 Task: Open a blank sheet, save the file as benchmark.rtf Insert a table '2 by 3' In first column, add headers, 'Animal, Bird'. Under first header add  Lion, Tiger. Under second header add  Peacock, Dove. Change table style to  Red
Action: Mouse moved to (326, 171)
Screenshot: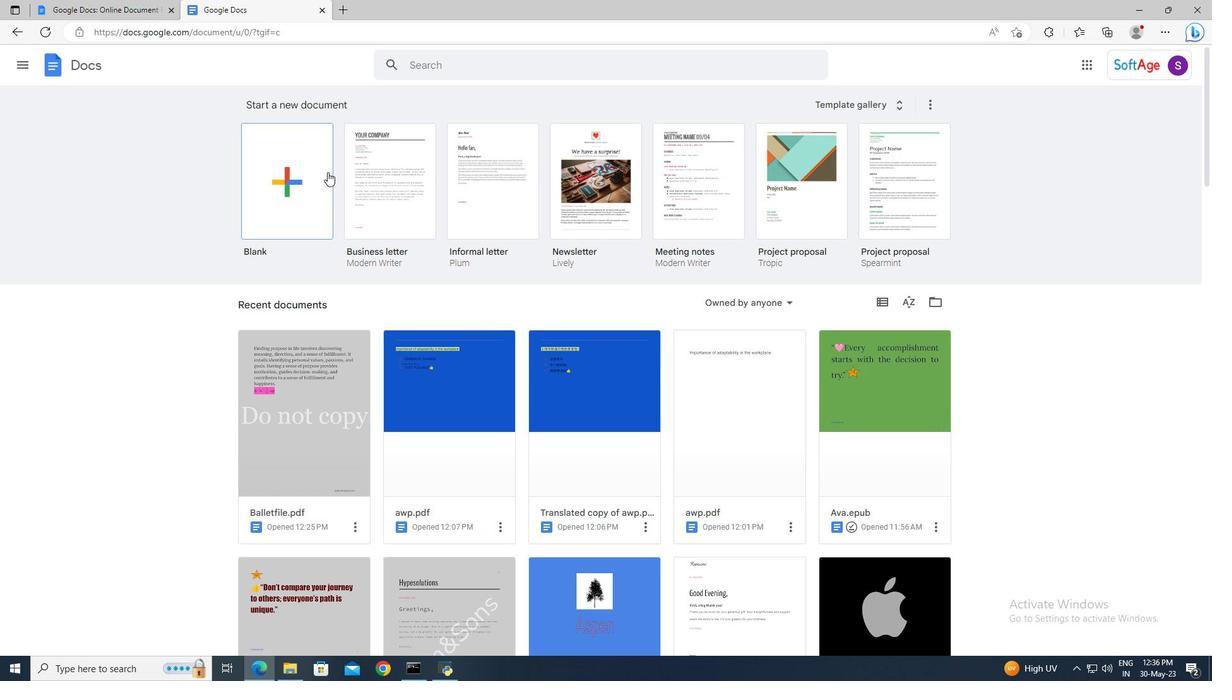 
Action: Mouse pressed left at (326, 171)
Screenshot: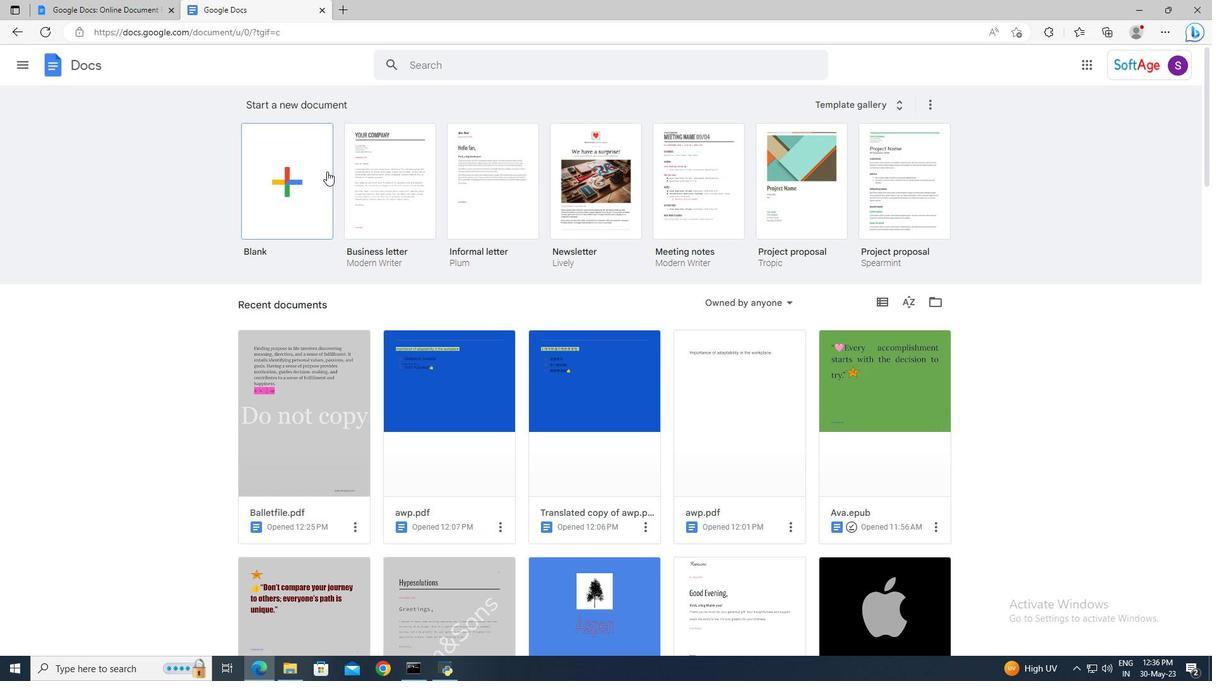 
Action: Mouse moved to (128, 51)
Screenshot: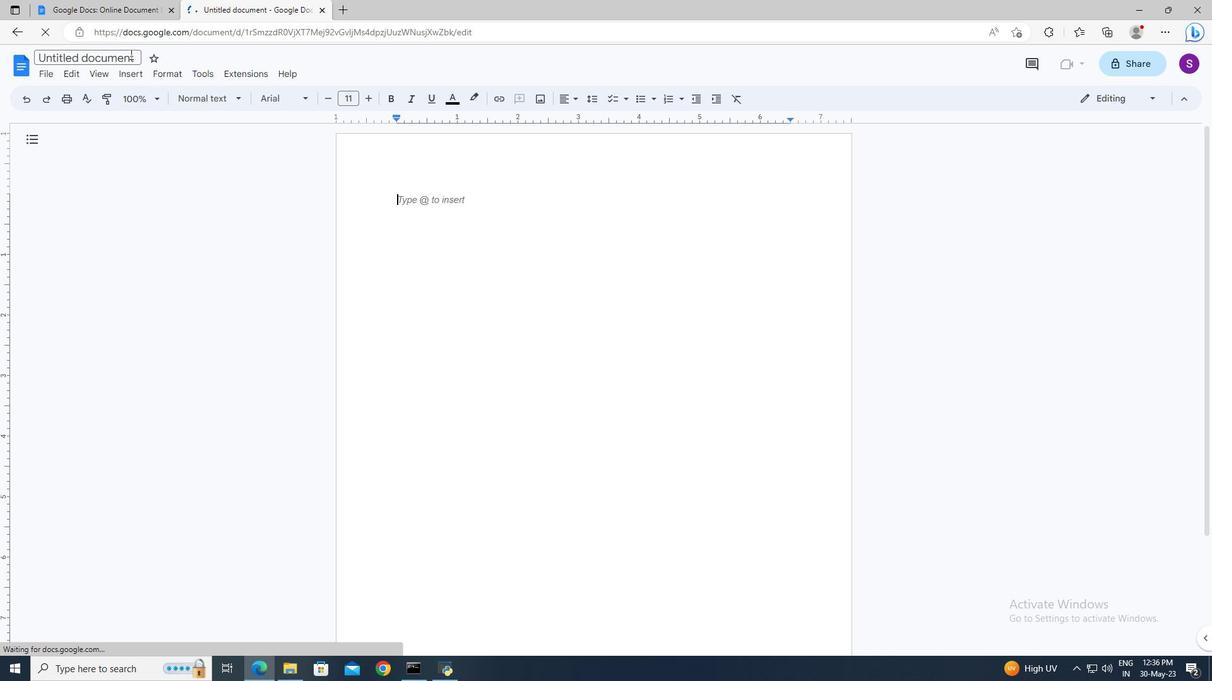 
Action: Mouse pressed left at (128, 51)
Screenshot: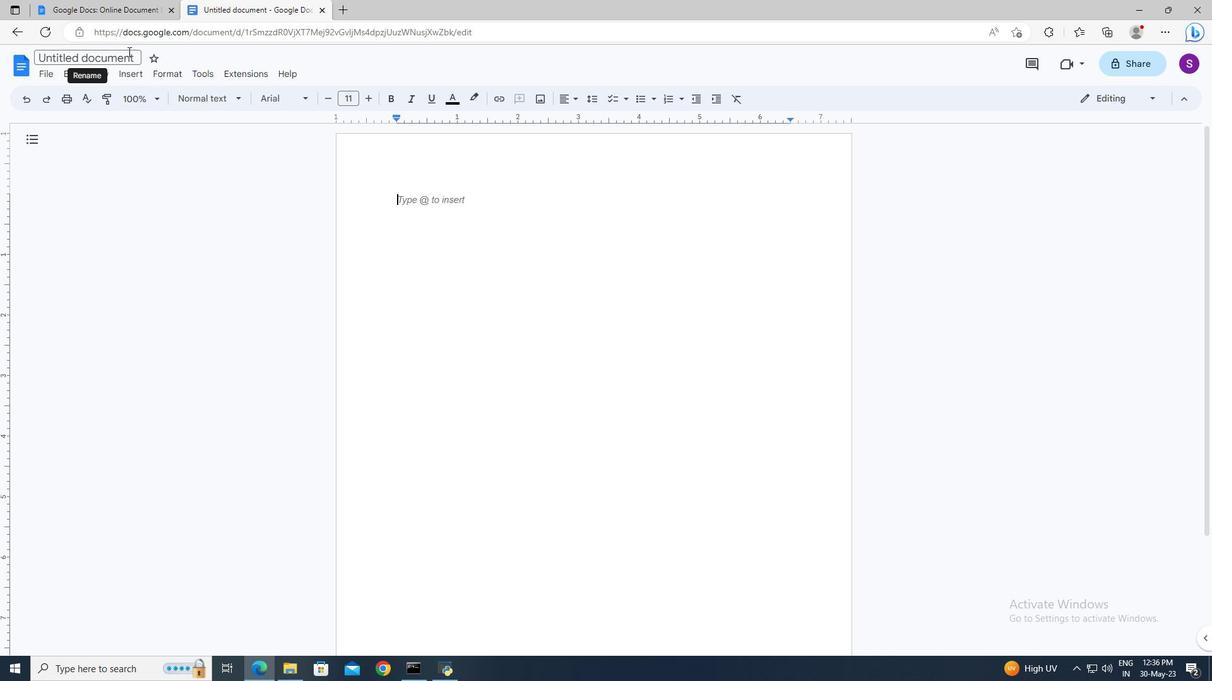 
Action: Key pressed benchmark.t<Key.backspace>rtf<Key.enter>
Screenshot: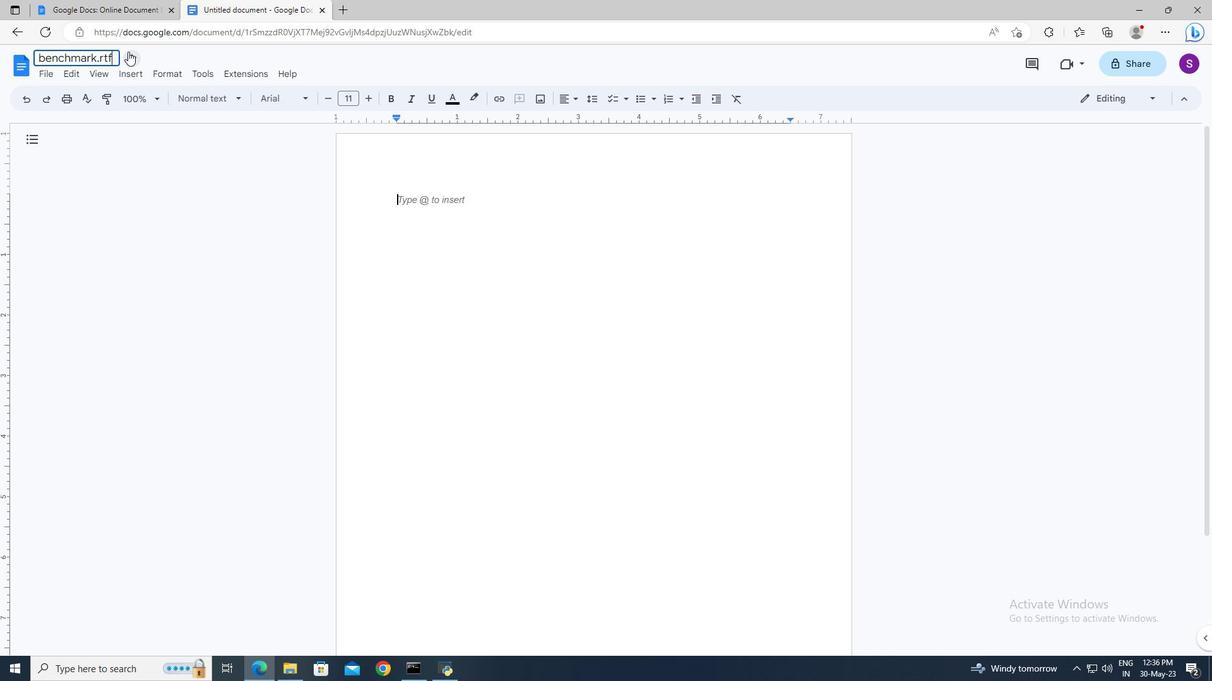 
Action: Mouse moved to (134, 69)
Screenshot: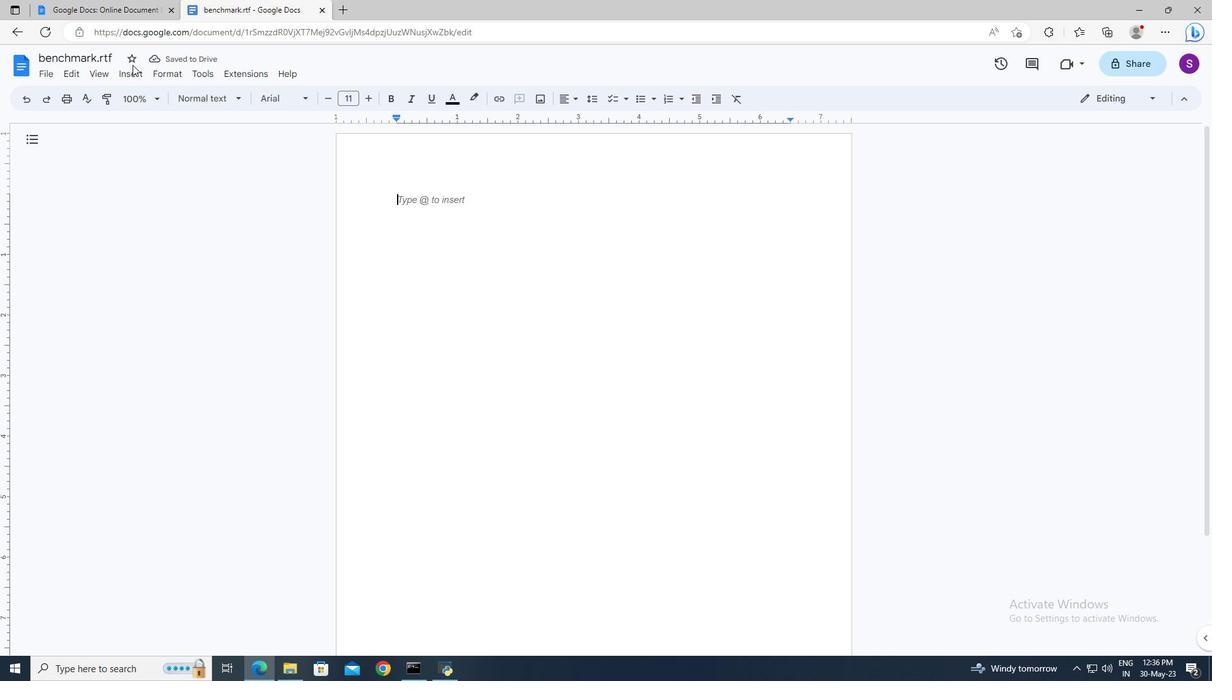 
Action: Mouse pressed left at (134, 69)
Screenshot: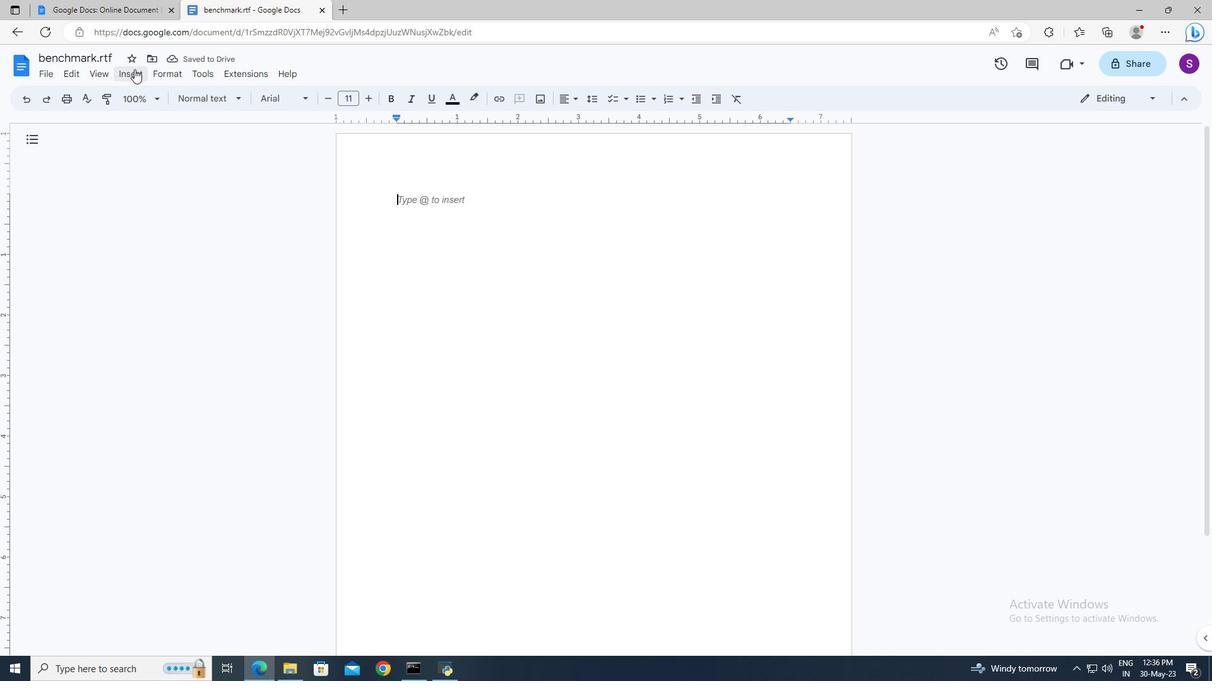 
Action: Mouse moved to (338, 170)
Screenshot: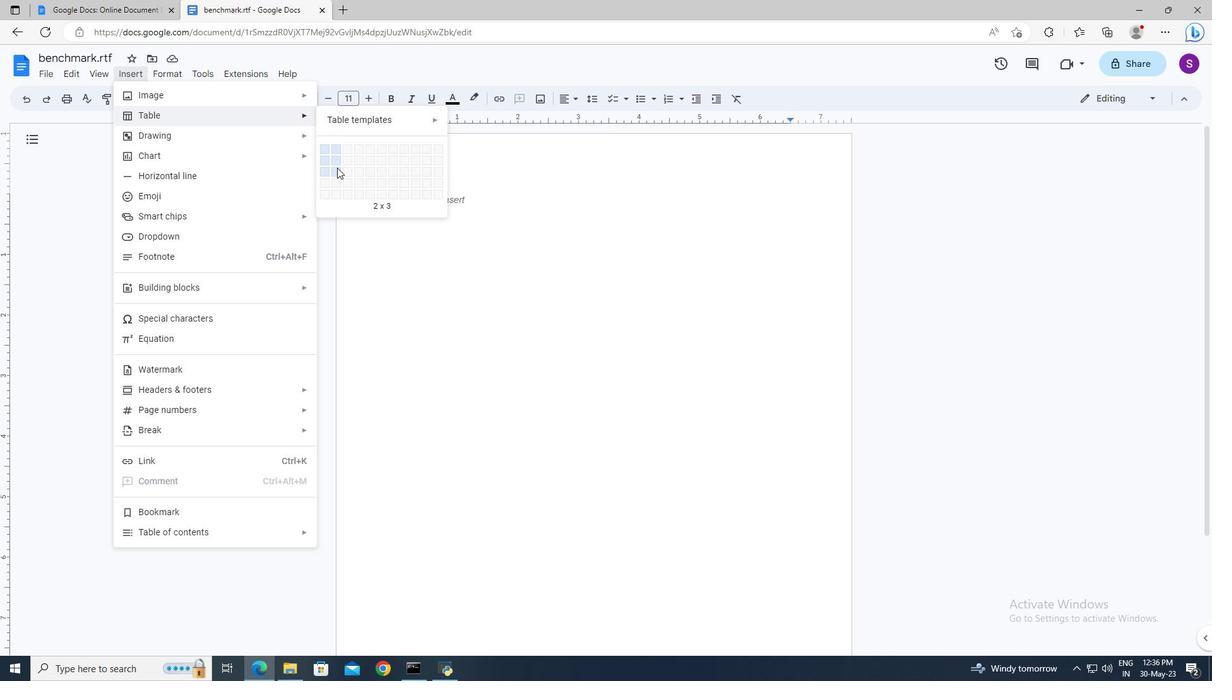 
Action: Mouse pressed left at (338, 170)
Screenshot: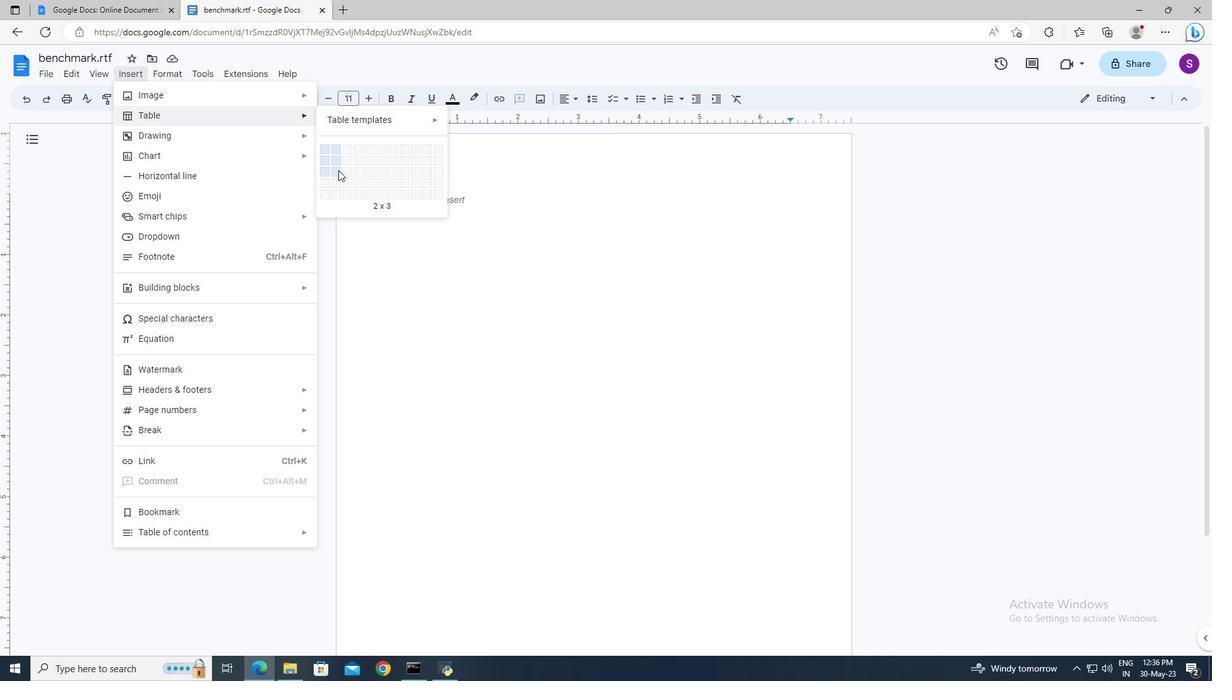 
Action: Mouse moved to (412, 216)
Screenshot: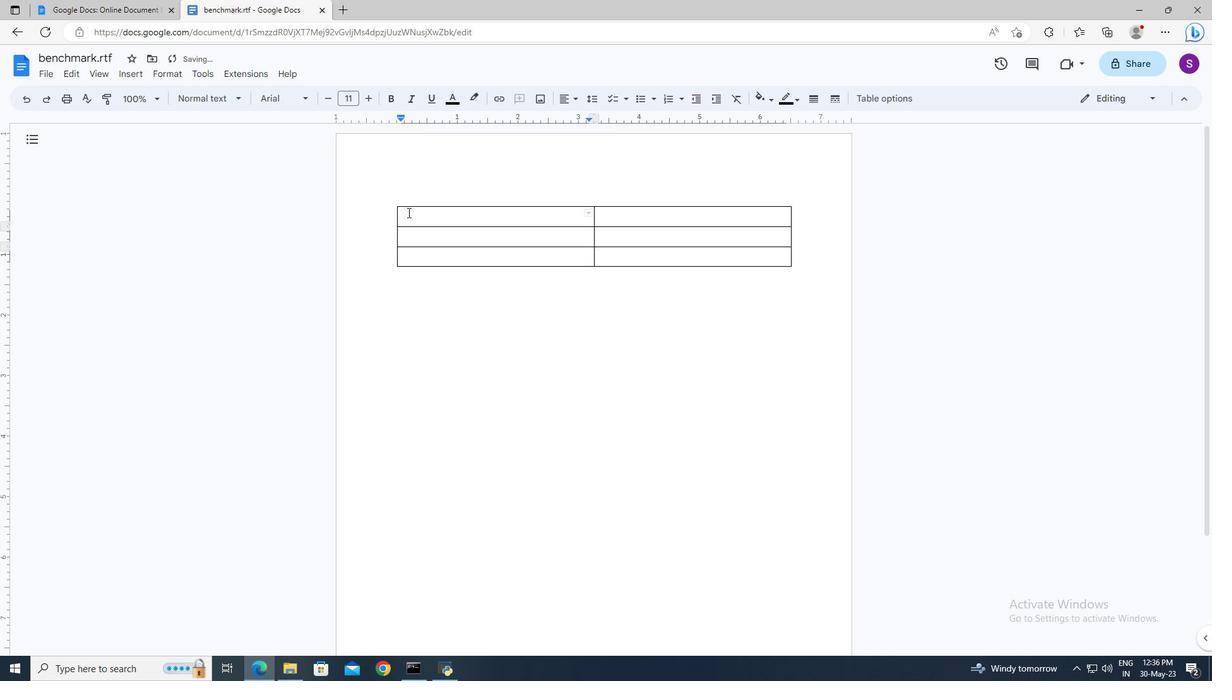 
Action: Mouse pressed left at (412, 216)
Screenshot: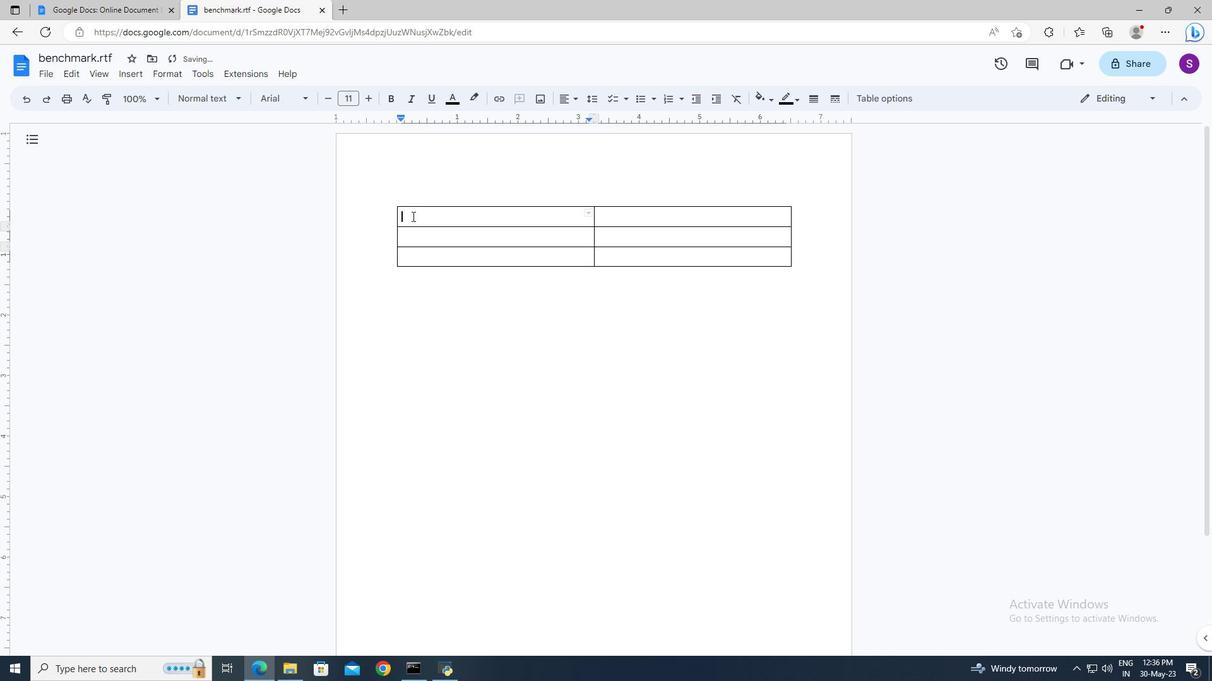 
Action: Key pressed <Key.shift>Animal<Key.tab><Key.shift>Bird
Screenshot: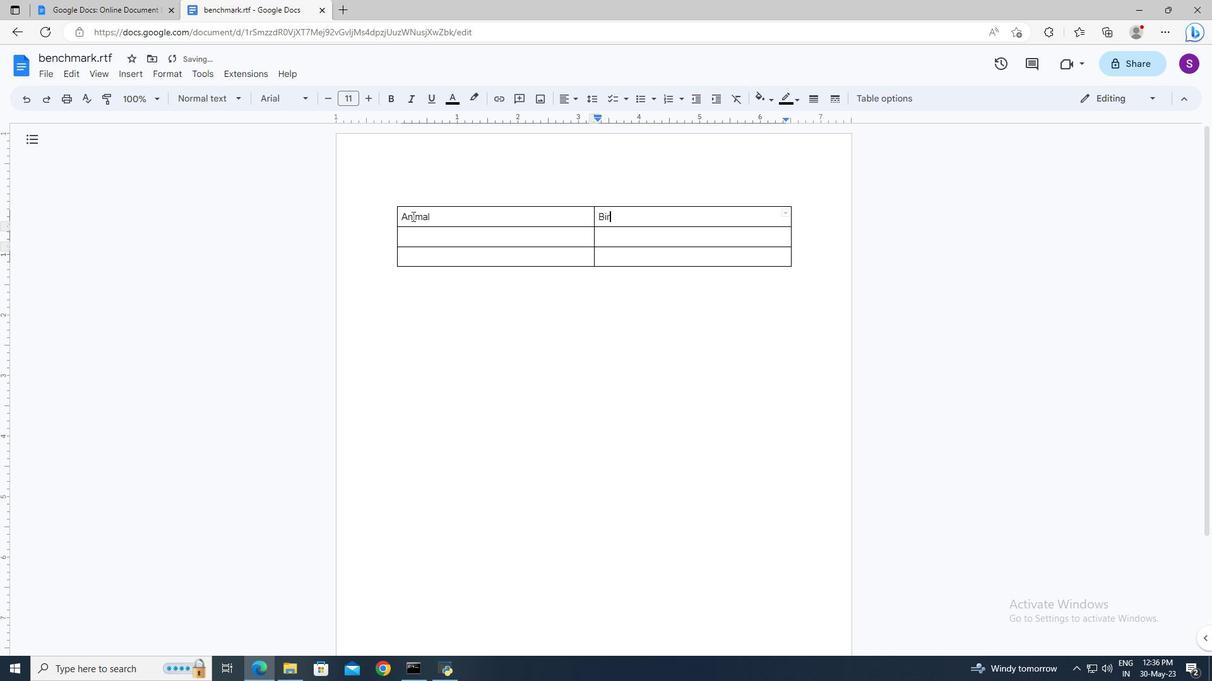 
Action: Mouse moved to (424, 246)
Screenshot: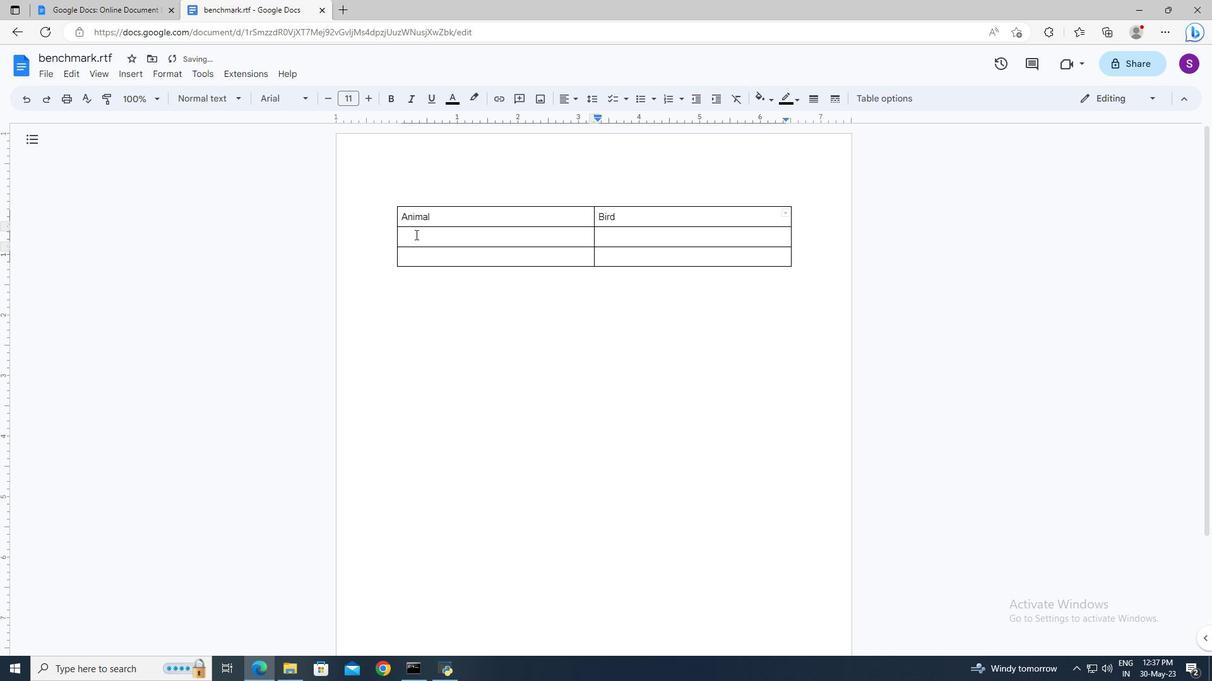 
Action: Mouse pressed left at (424, 246)
Screenshot: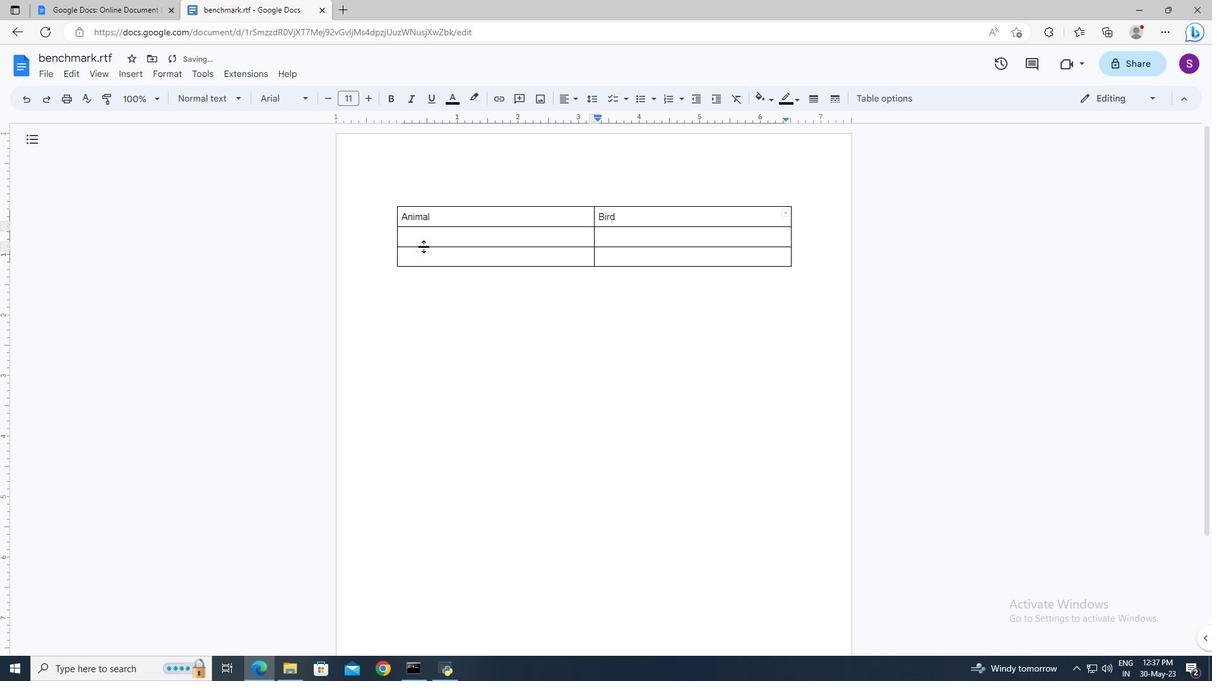
Action: Mouse moved to (423, 241)
Screenshot: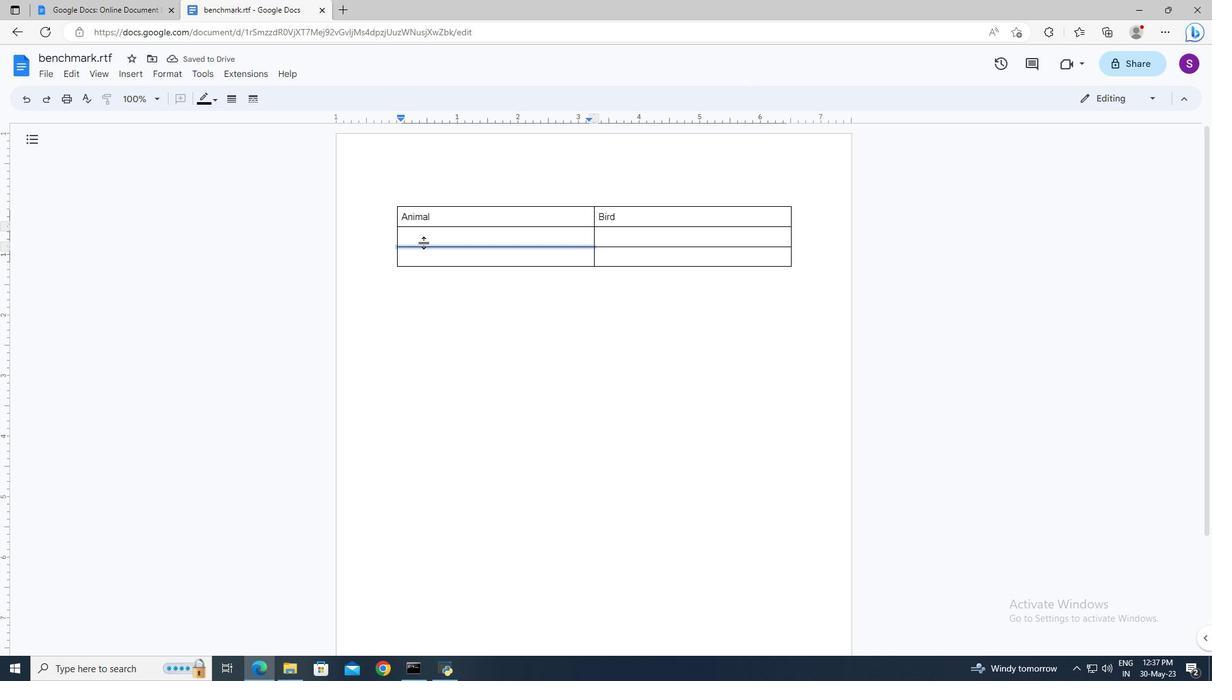 
Action: Mouse pressed left at (423, 241)
Screenshot: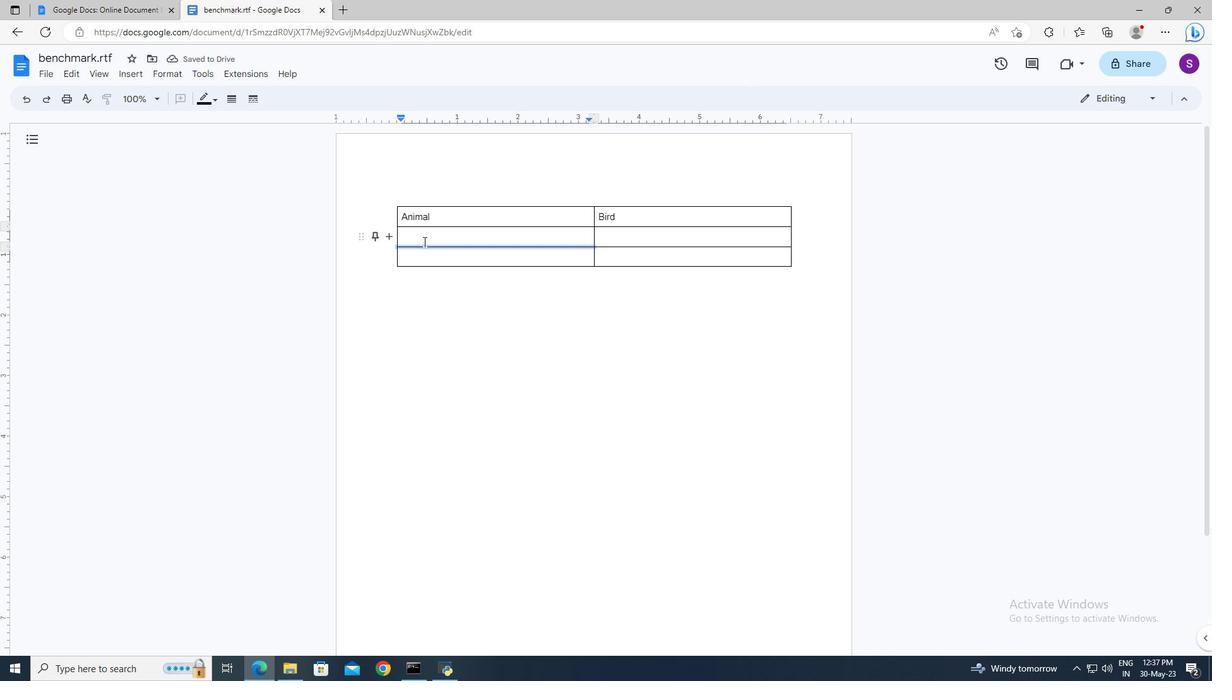 
Action: Key pressed <Key.shift>Lion
Screenshot: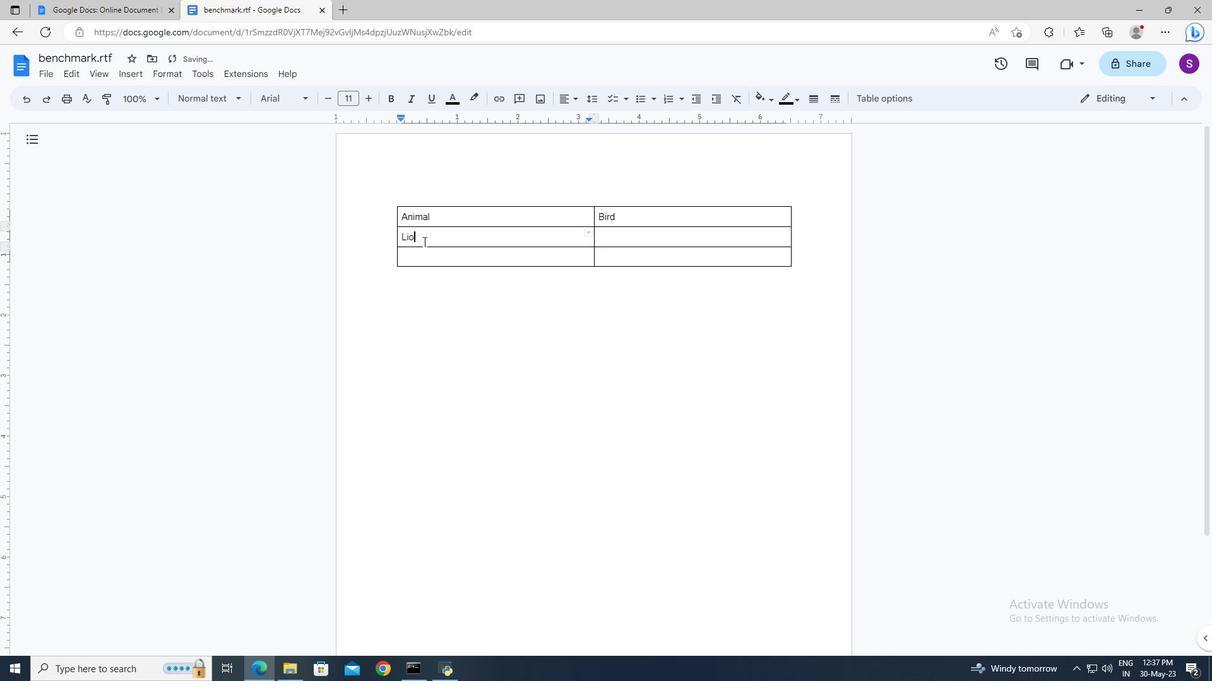 
Action: Mouse moved to (426, 256)
Screenshot: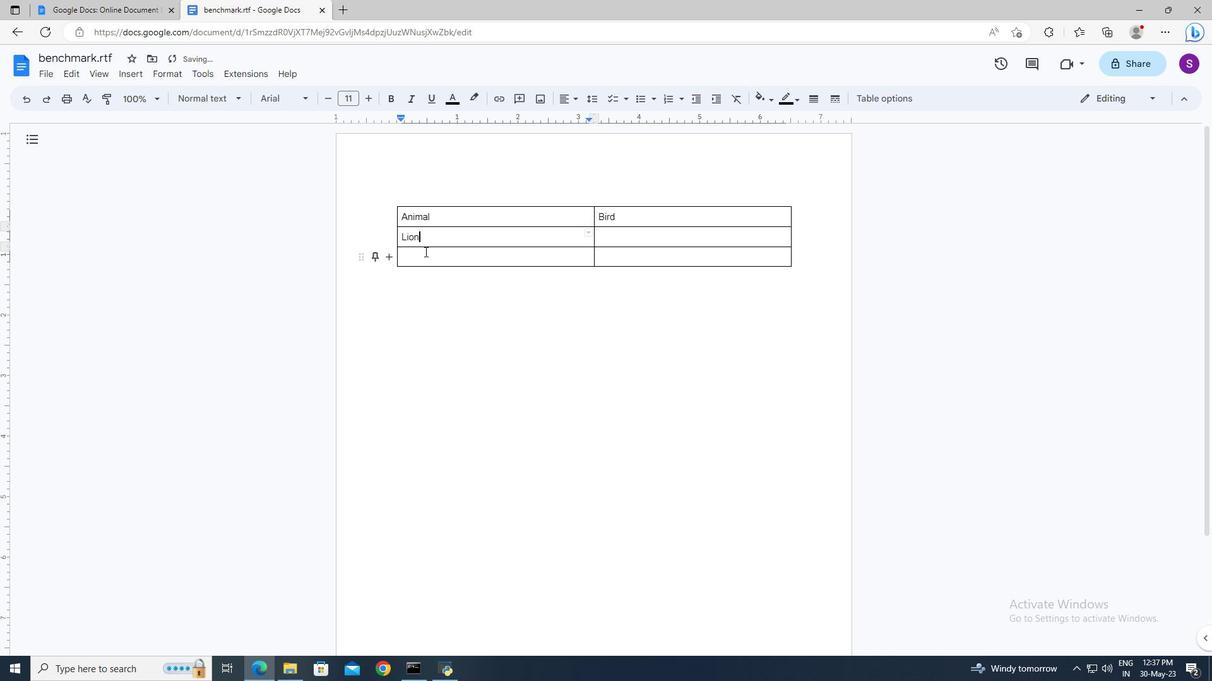 
Action: Mouse pressed left at (426, 256)
Screenshot: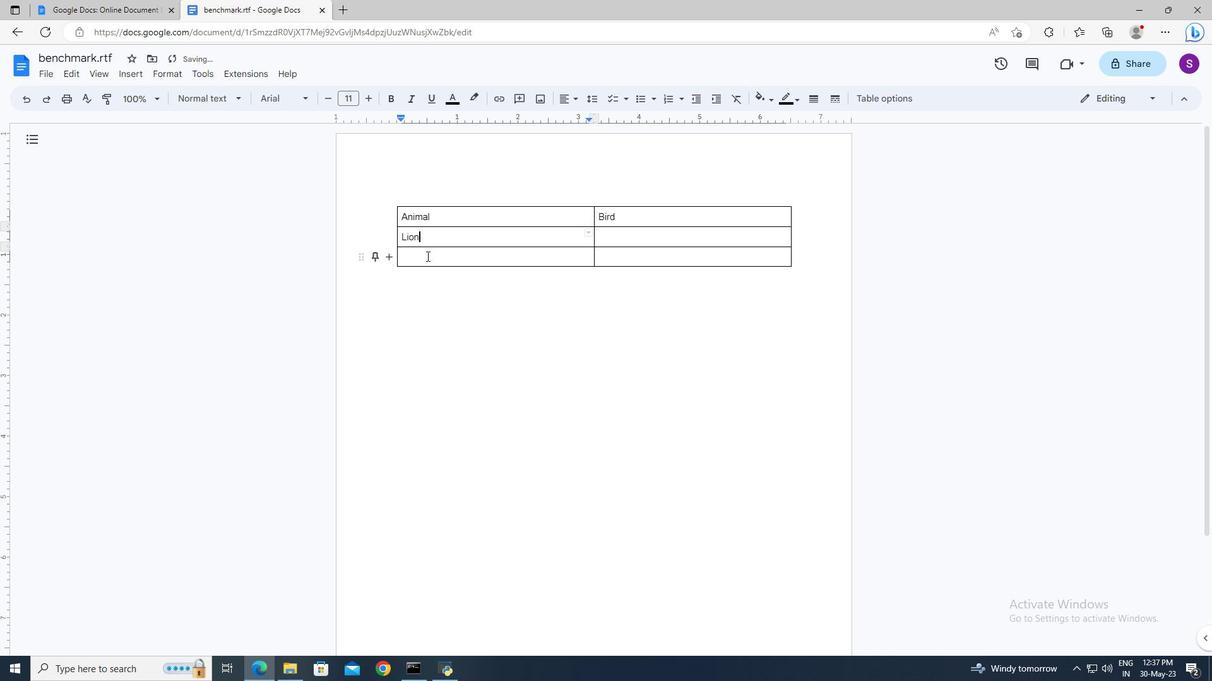 
Action: Key pressed <Key.shift>Tiger
Screenshot: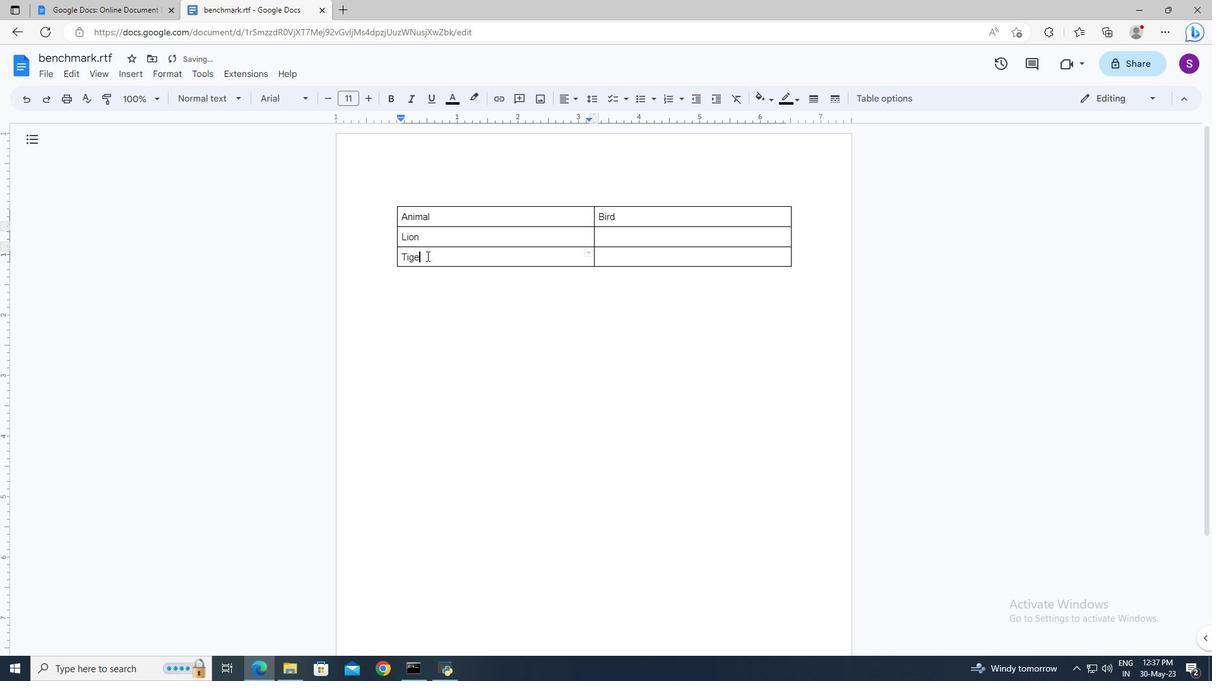 
Action: Mouse moved to (618, 243)
Screenshot: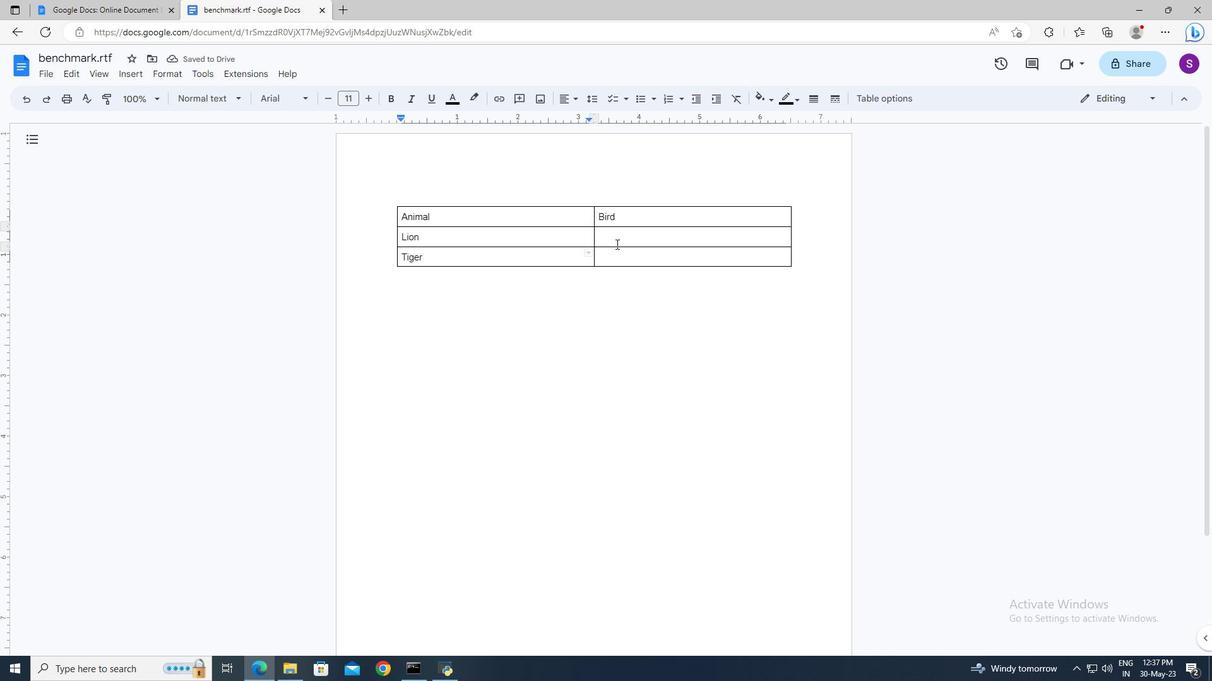 
Action: Mouse pressed left at (618, 243)
Screenshot: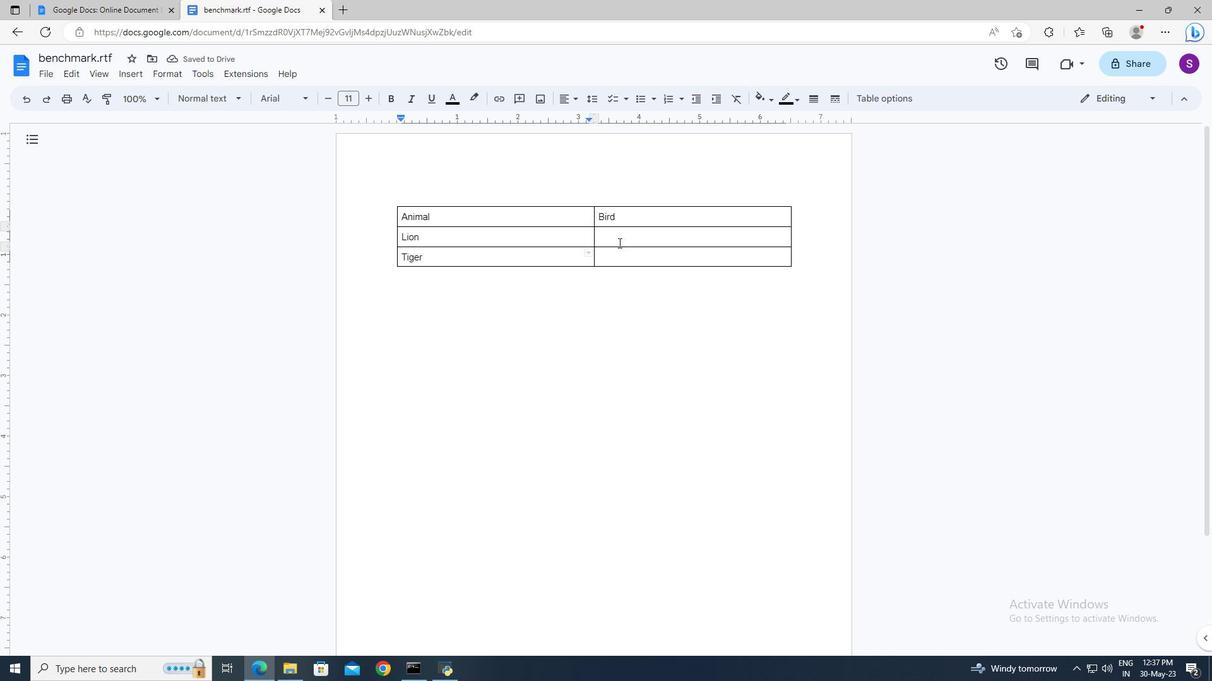
Action: Key pressed <Key.shift>Peacock
Screenshot: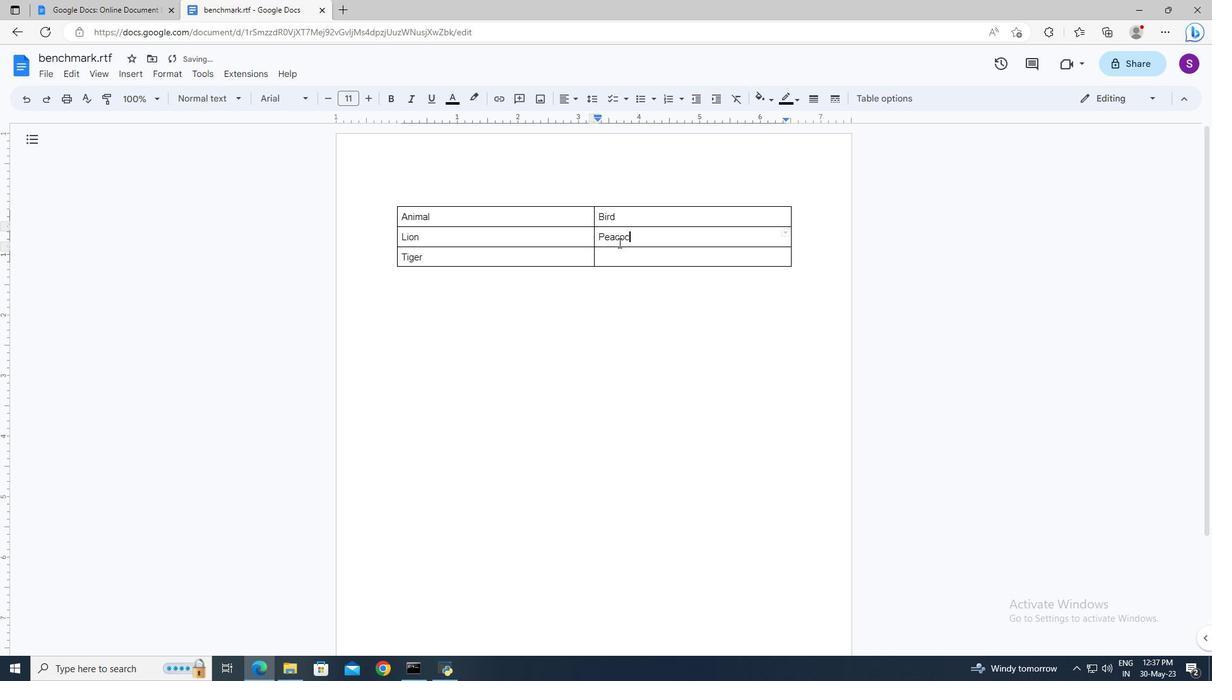 
Action: Mouse moved to (623, 254)
Screenshot: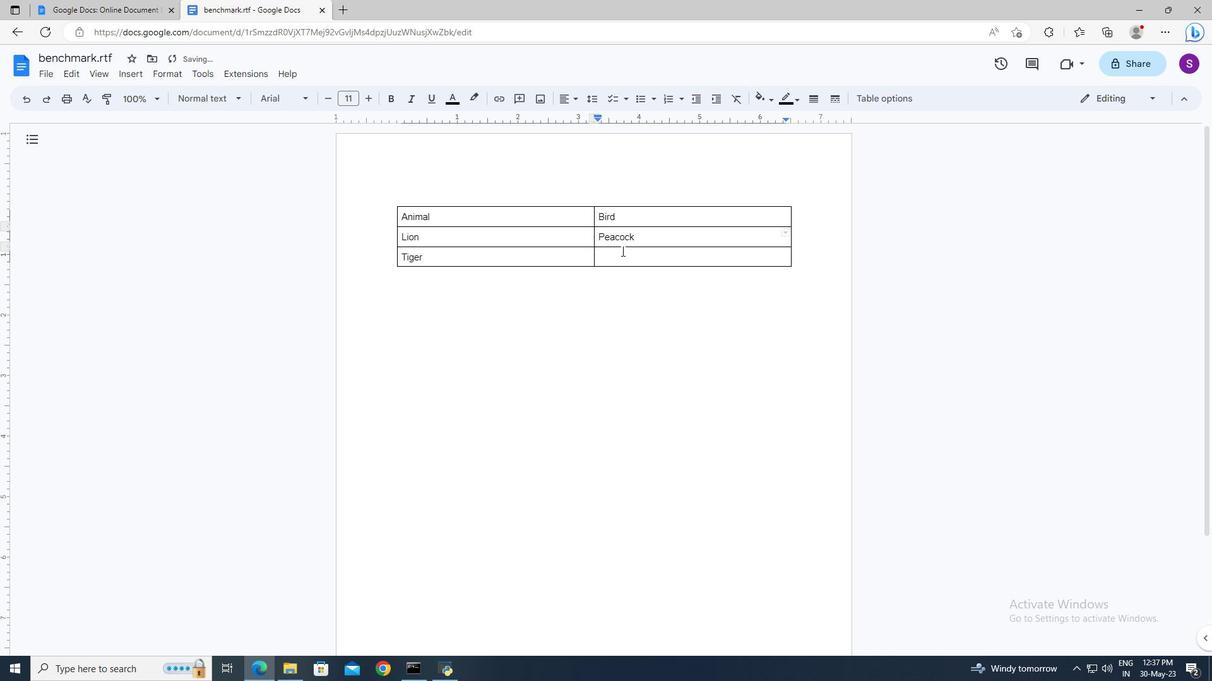 
Action: Mouse pressed left at (623, 254)
Screenshot: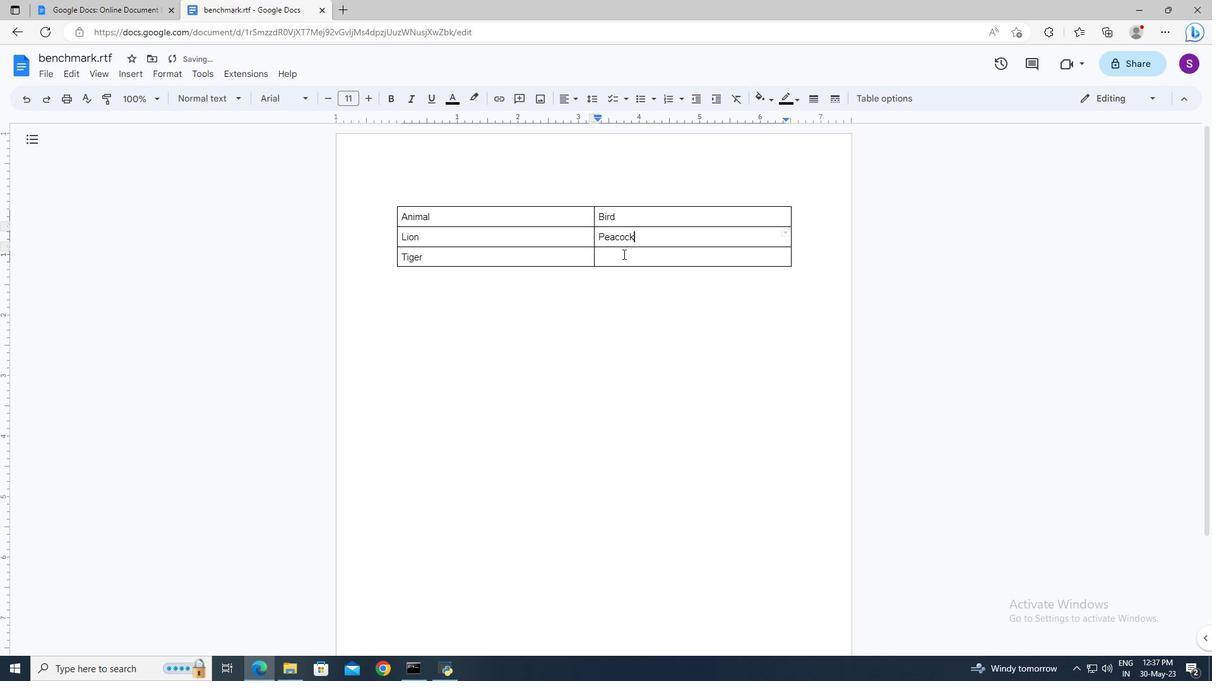 
Action: Key pressed <Key.shift>Dove
Screenshot: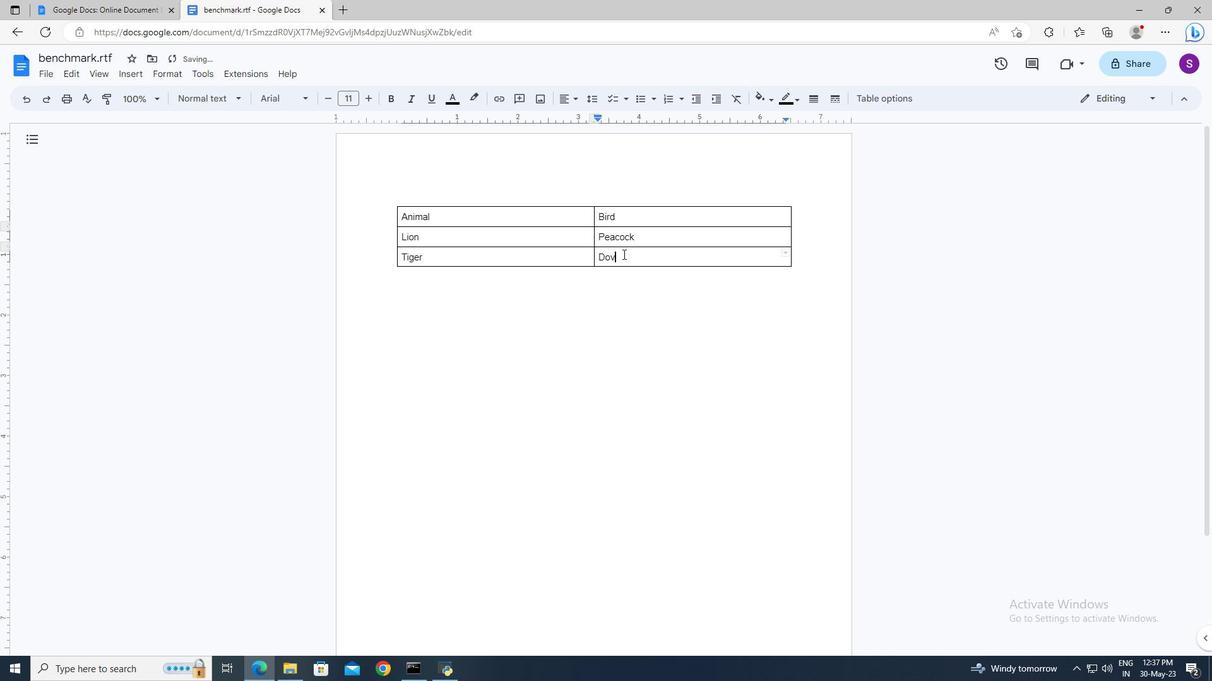 
Action: Mouse moved to (885, 103)
Screenshot: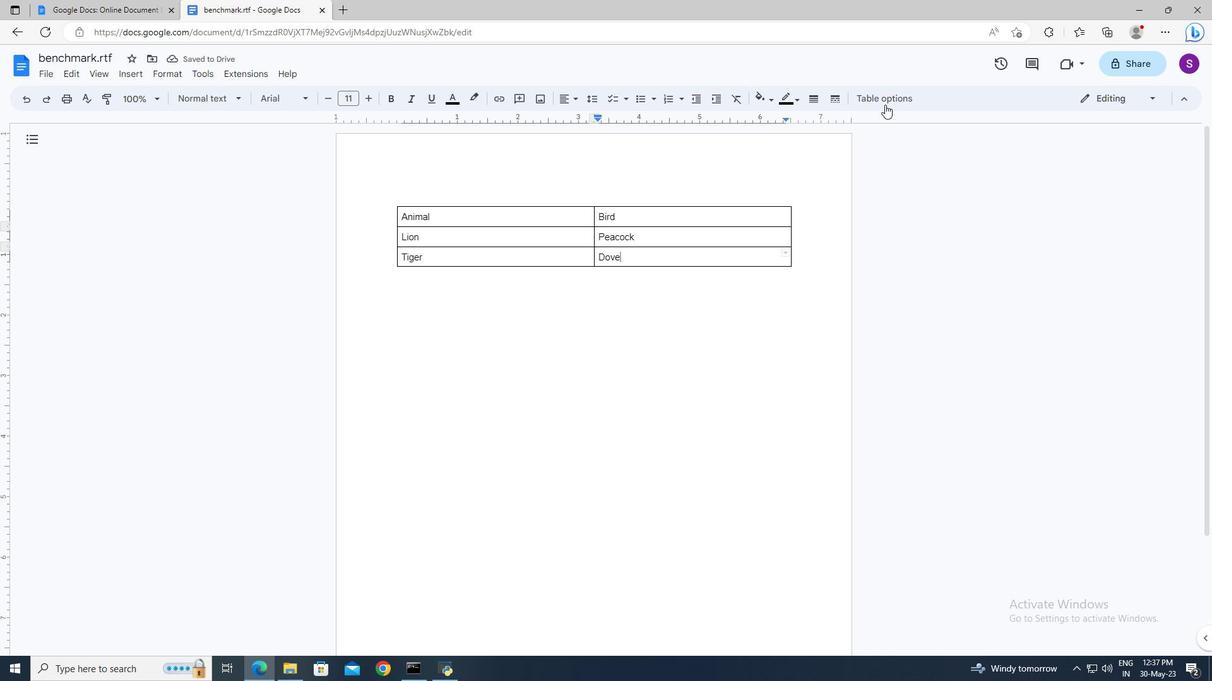 
Action: Mouse pressed left at (885, 103)
Screenshot: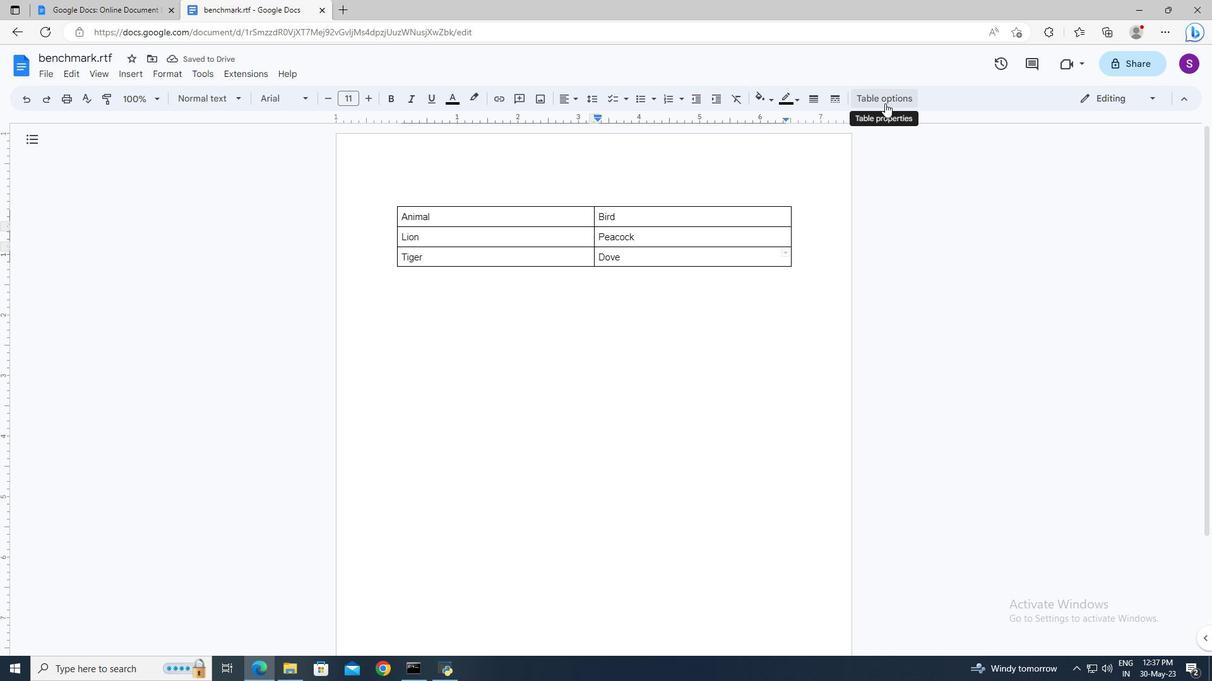 
Action: Mouse moved to (1037, 280)
Screenshot: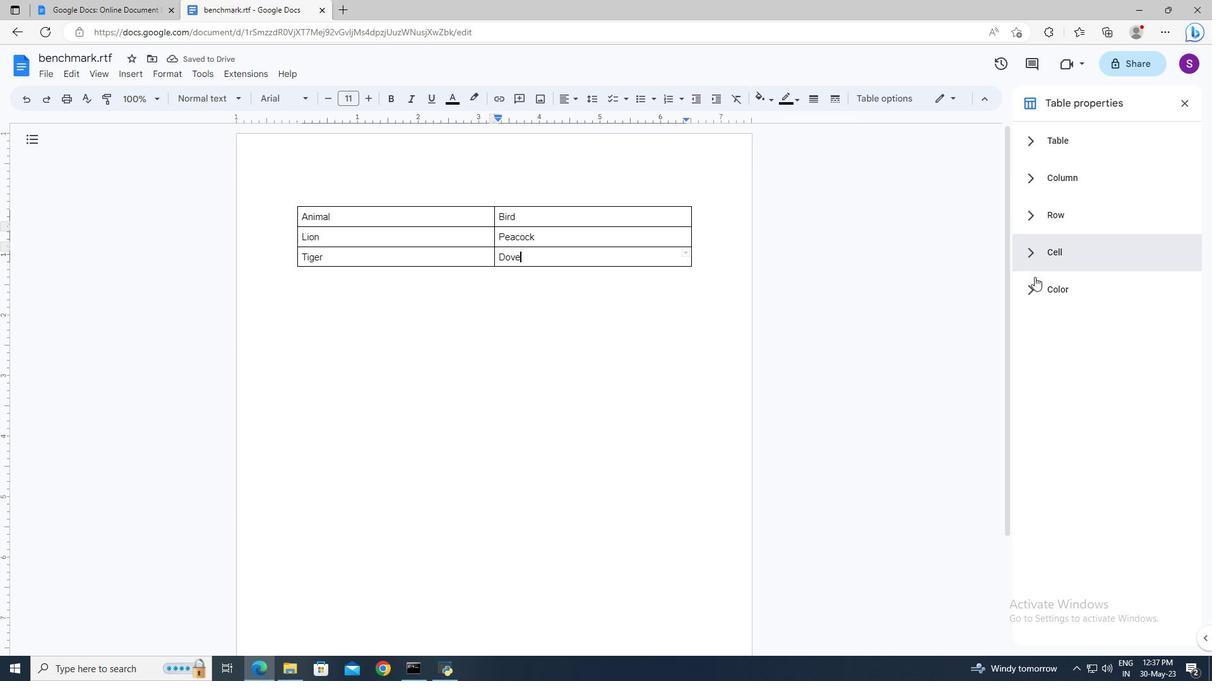 
Action: Mouse pressed left at (1037, 280)
Screenshot: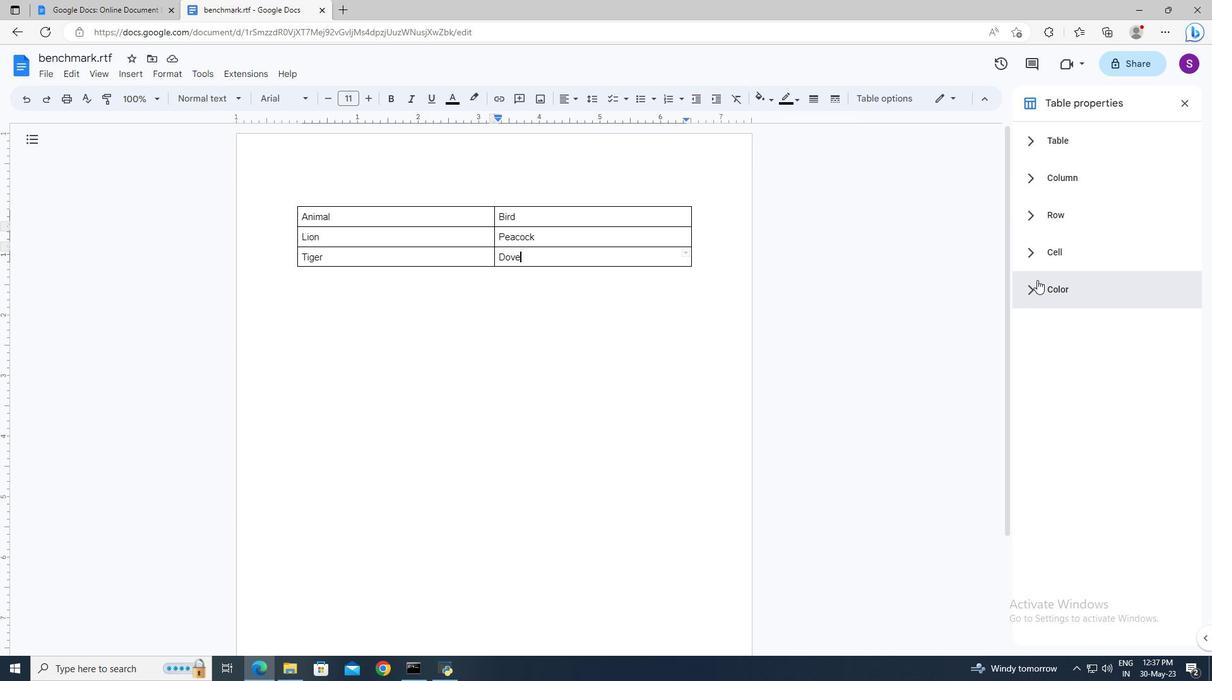 
Action: Mouse moved to (1051, 343)
Screenshot: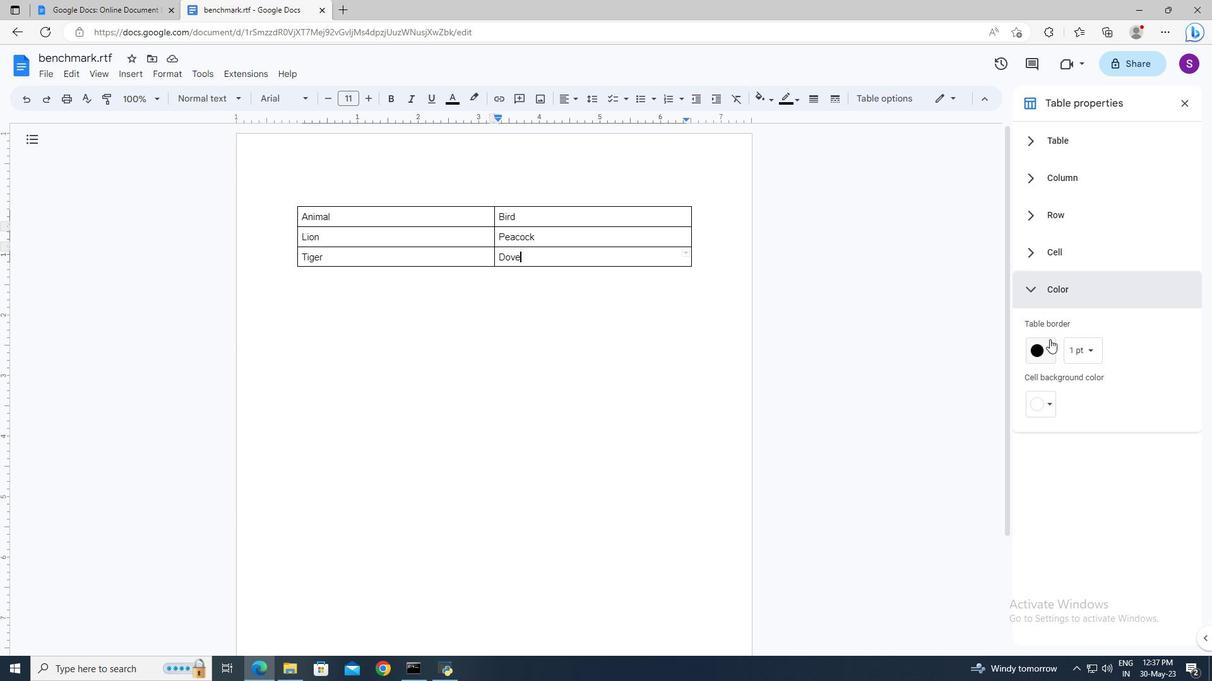 
Action: Mouse pressed left at (1051, 343)
Screenshot: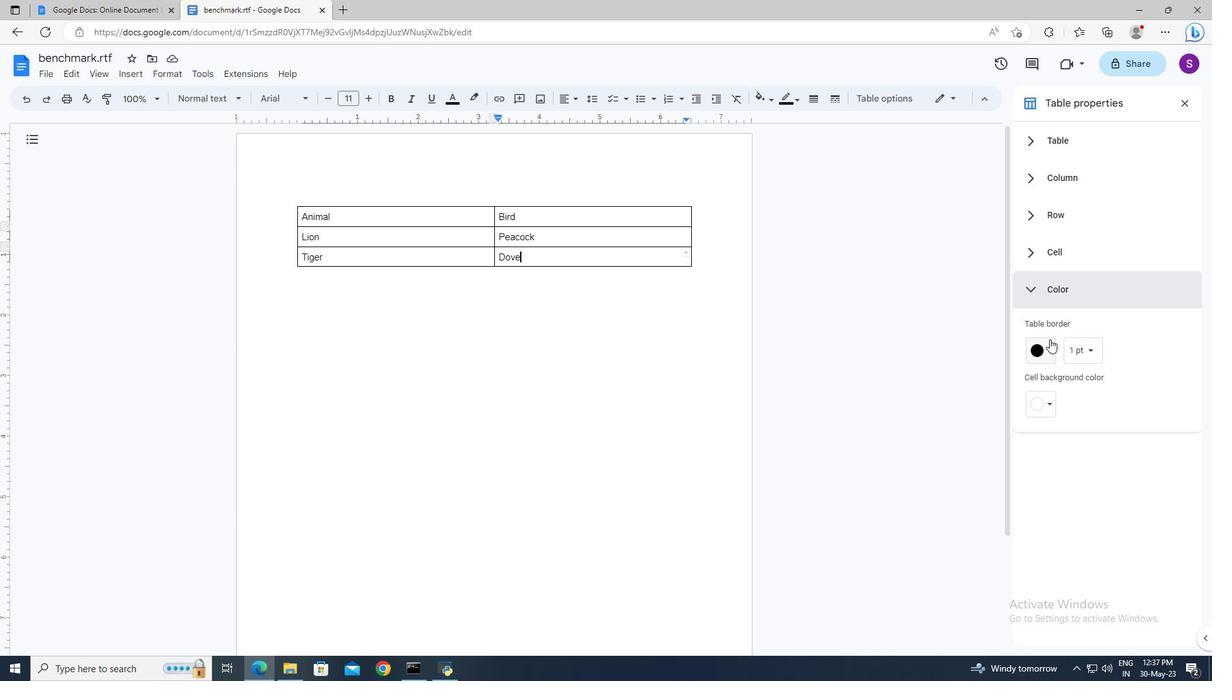 
Action: Mouse moved to (1055, 393)
Screenshot: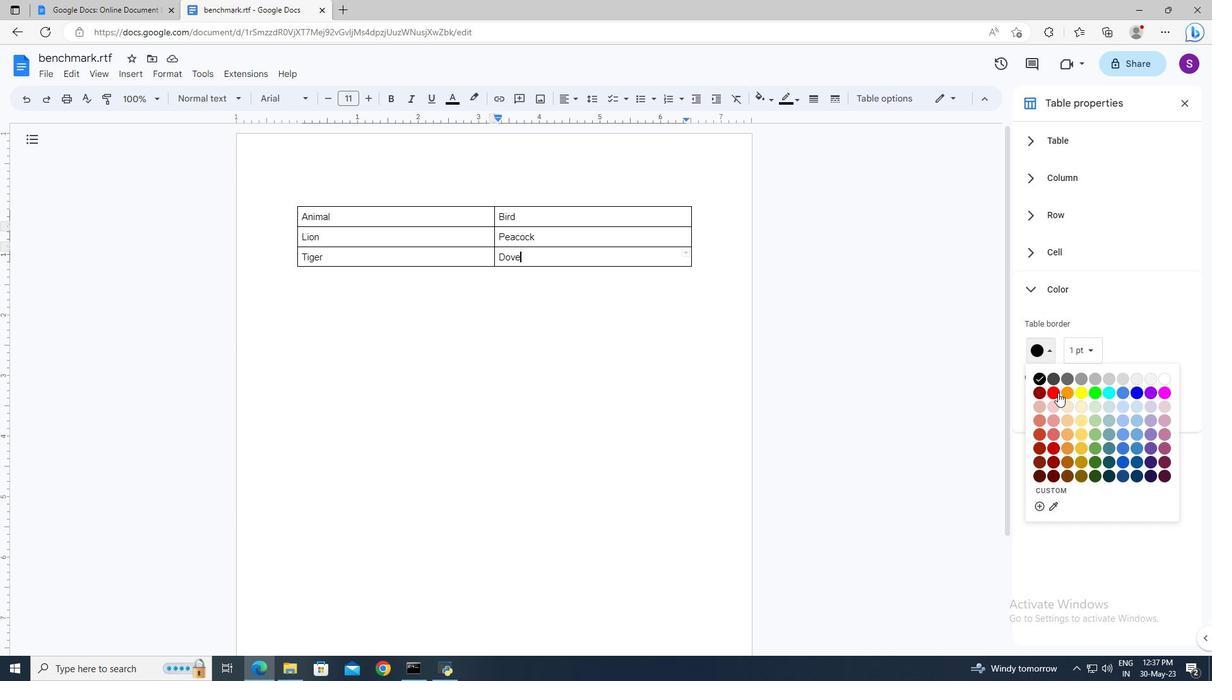 
Action: Mouse pressed left at (1055, 393)
Screenshot: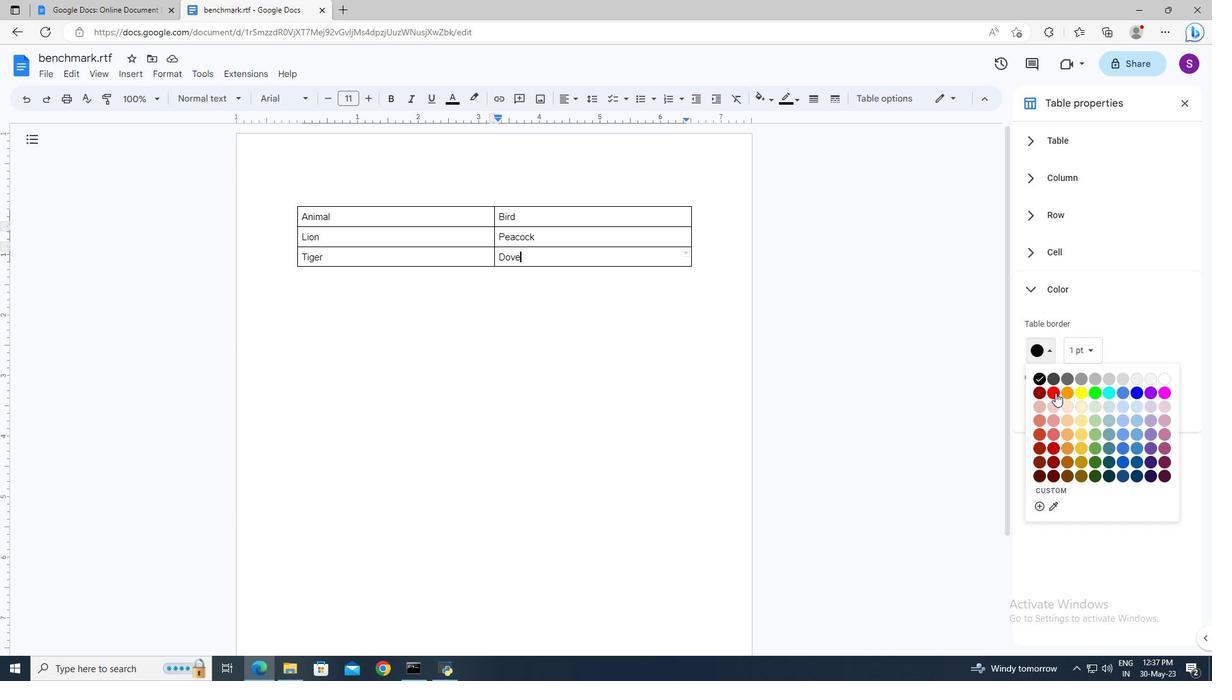 
Action: Mouse moved to (1180, 106)
Screenshot: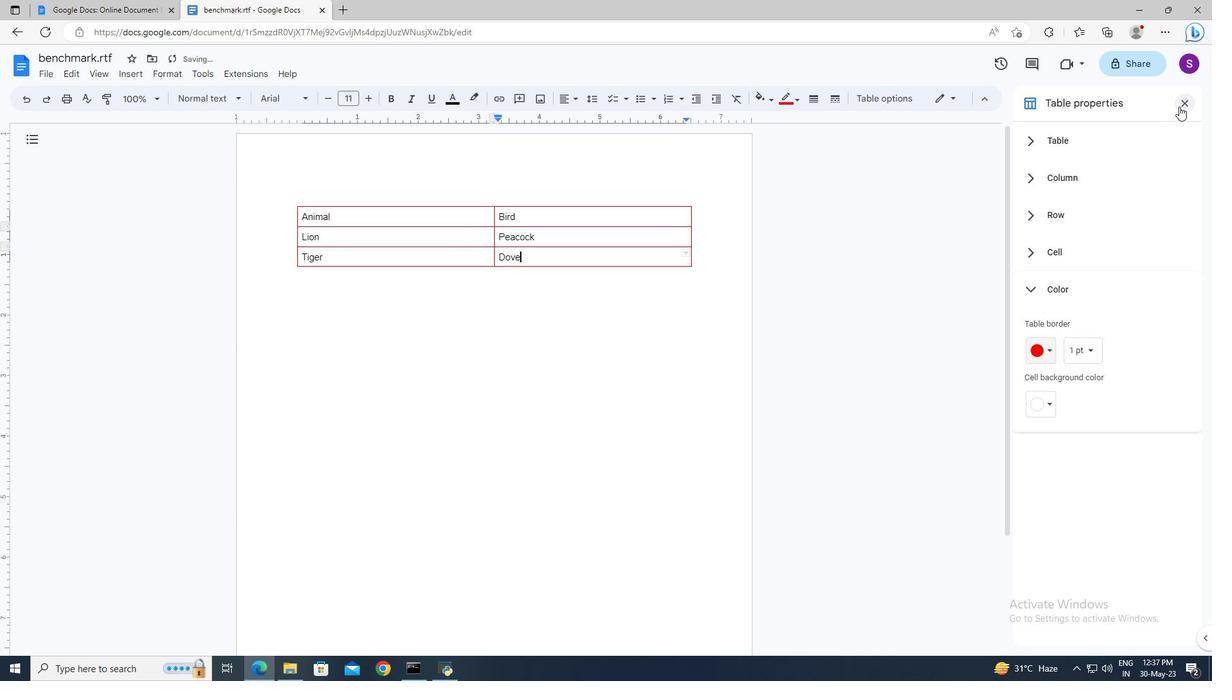 
Action: Mouse pressed left at (1180, 106)
Screenshot: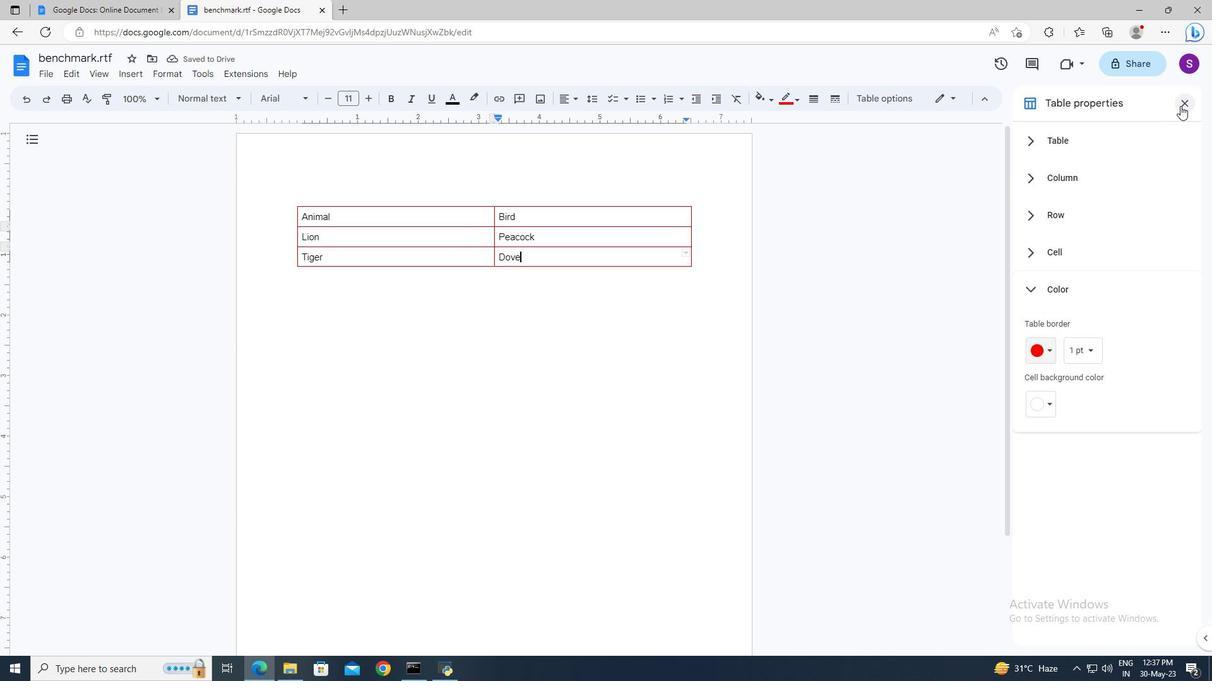 
Action: Mouse moved to (740, 275)
Screenshot: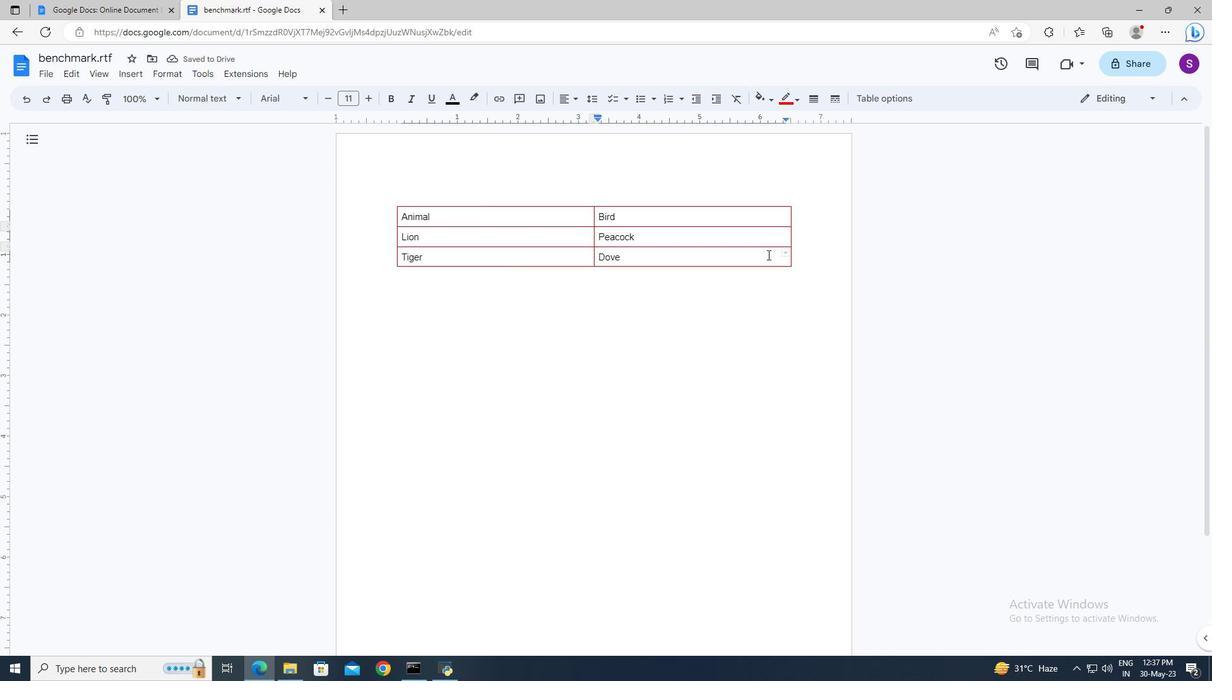 
